 Task: Add the task  Create API documentation for the app to the section Code Cowboys in the project TrialLine and add a Due Date to the respective task as 2023/12/27.
Action: Mouse moved to (487, 540)
Screenshot: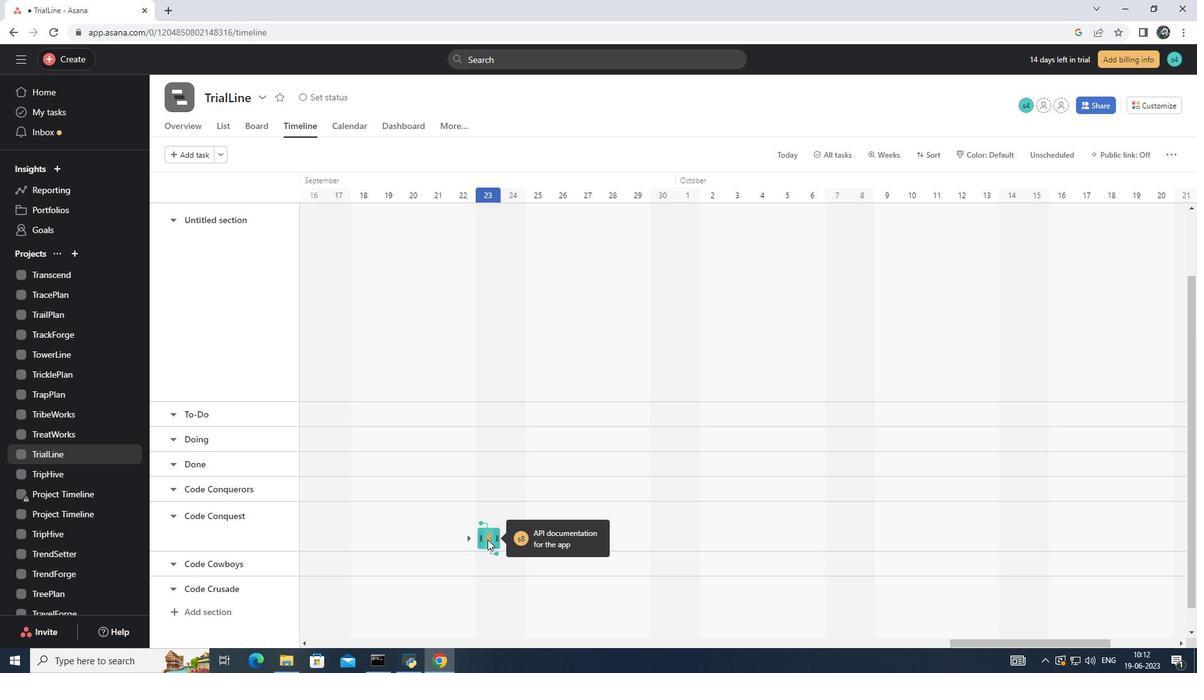 
Action: Mouse pressed left at (487, 540)
Screenshot: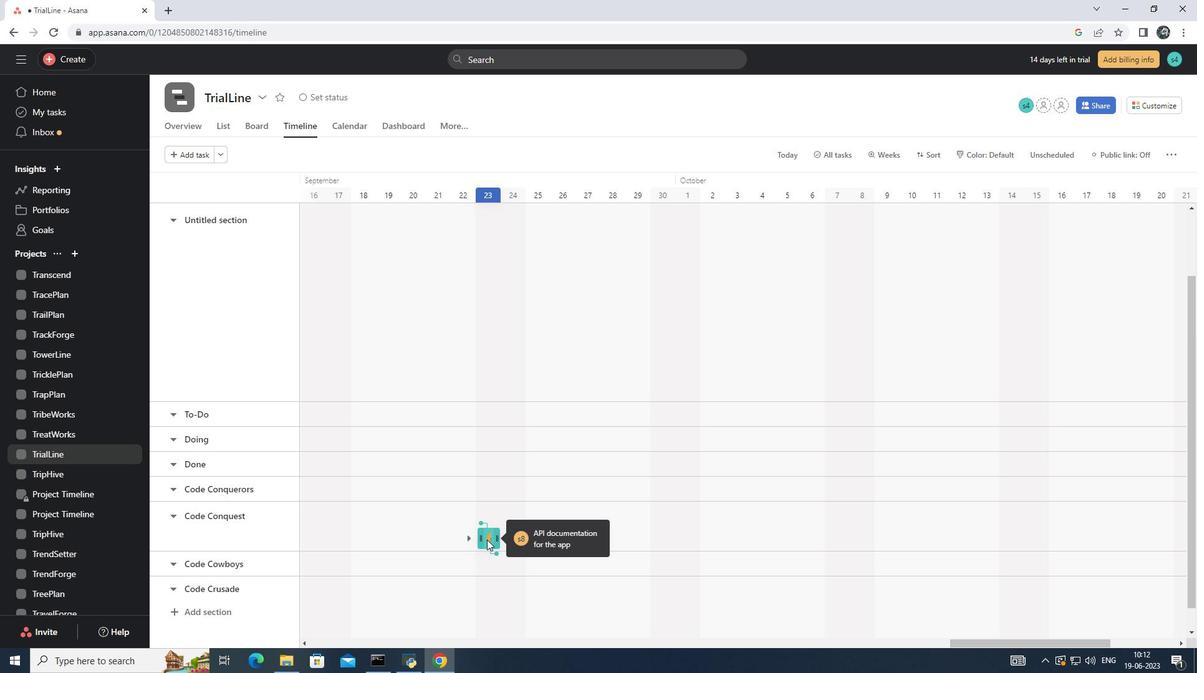 
Action: Mouse moved to (969, 273)
Screenshot: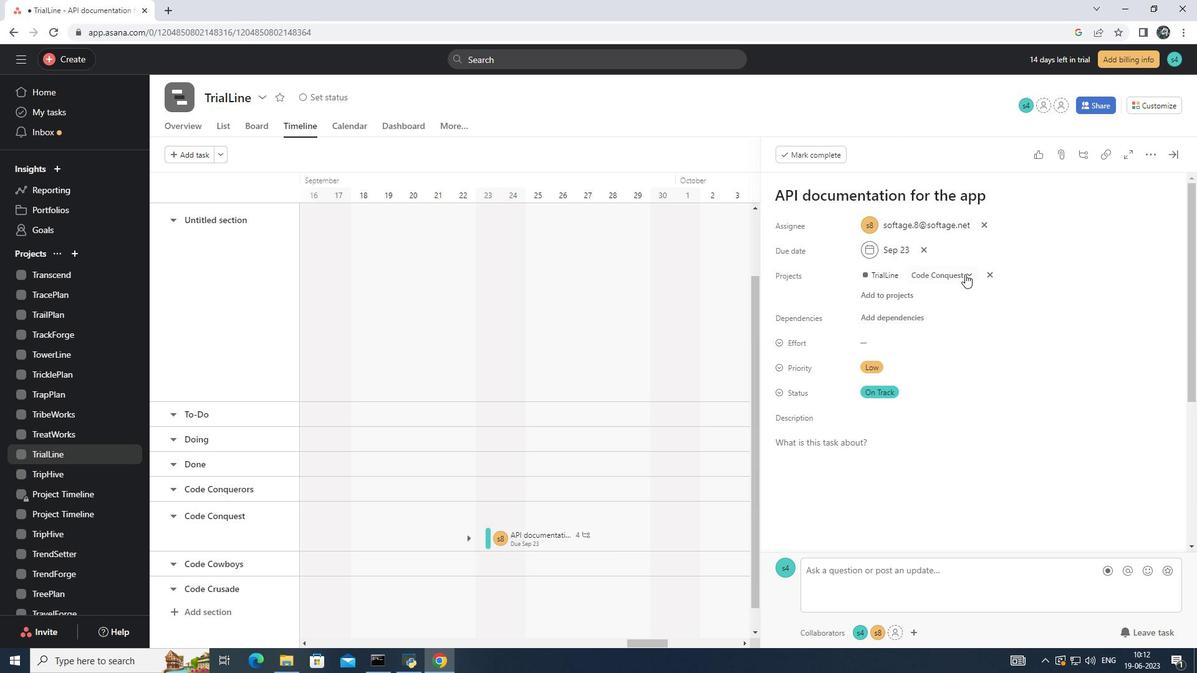 
Action: Mouse pressed left at (969, 273)
Screenshot: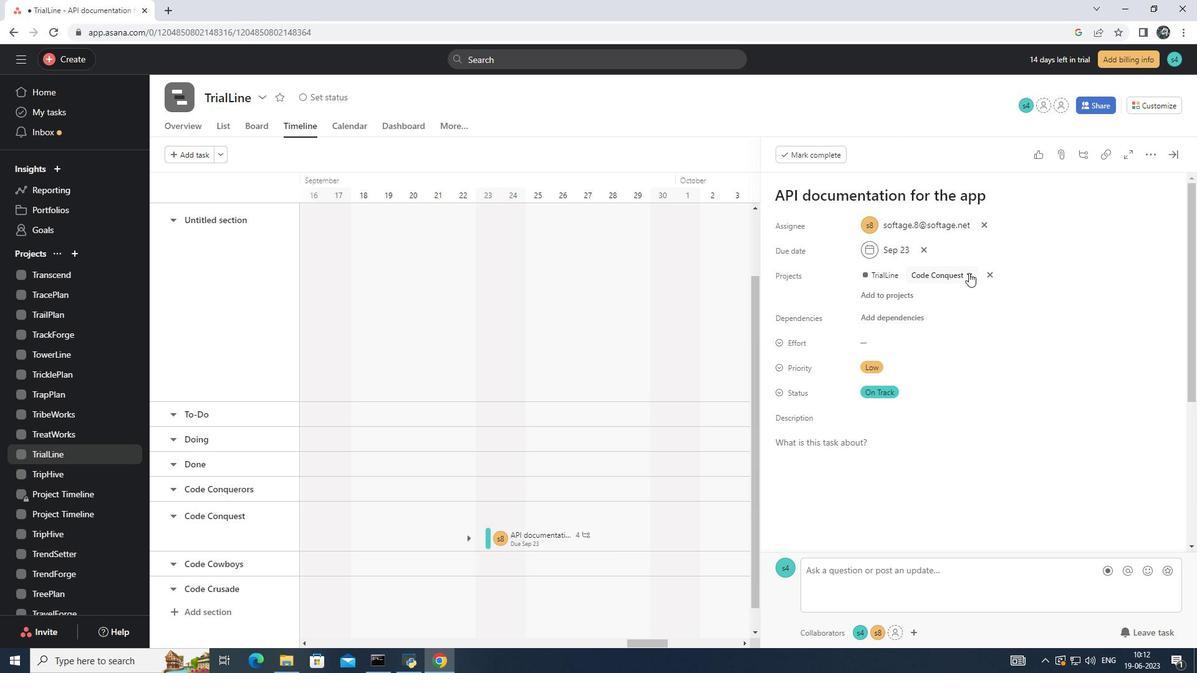 
Action: Mouse moved to (943, 439)
Screenshot: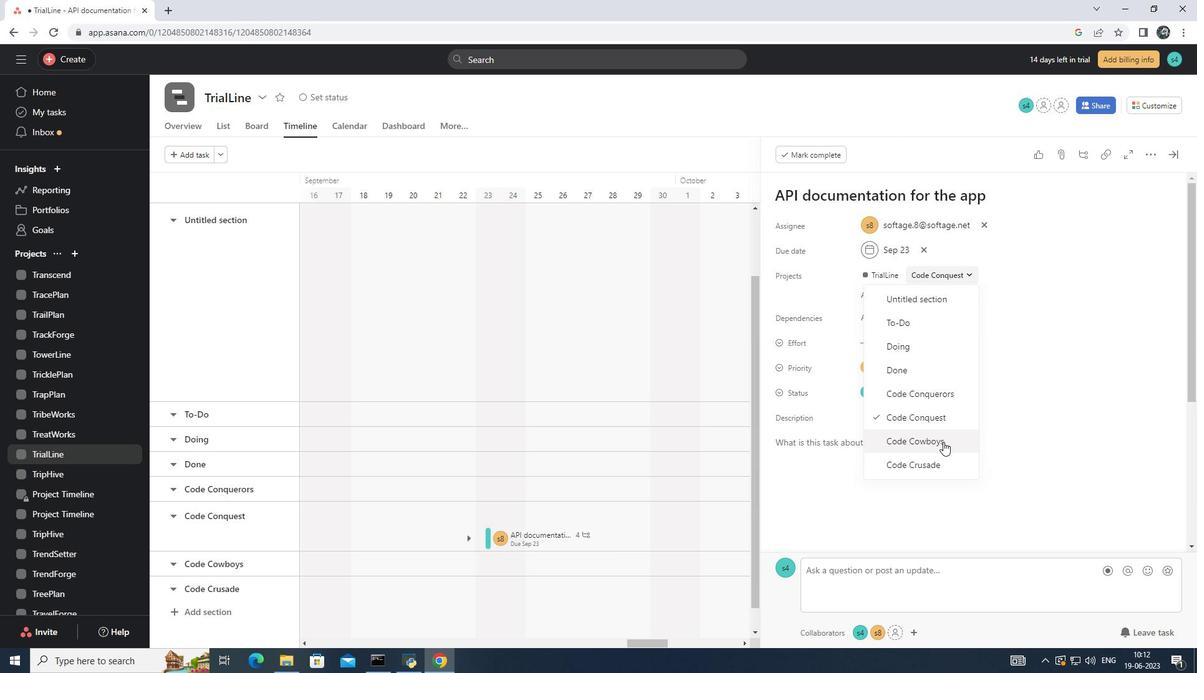 
Action: Mouse pressed left at (943, 439)
Screenshot: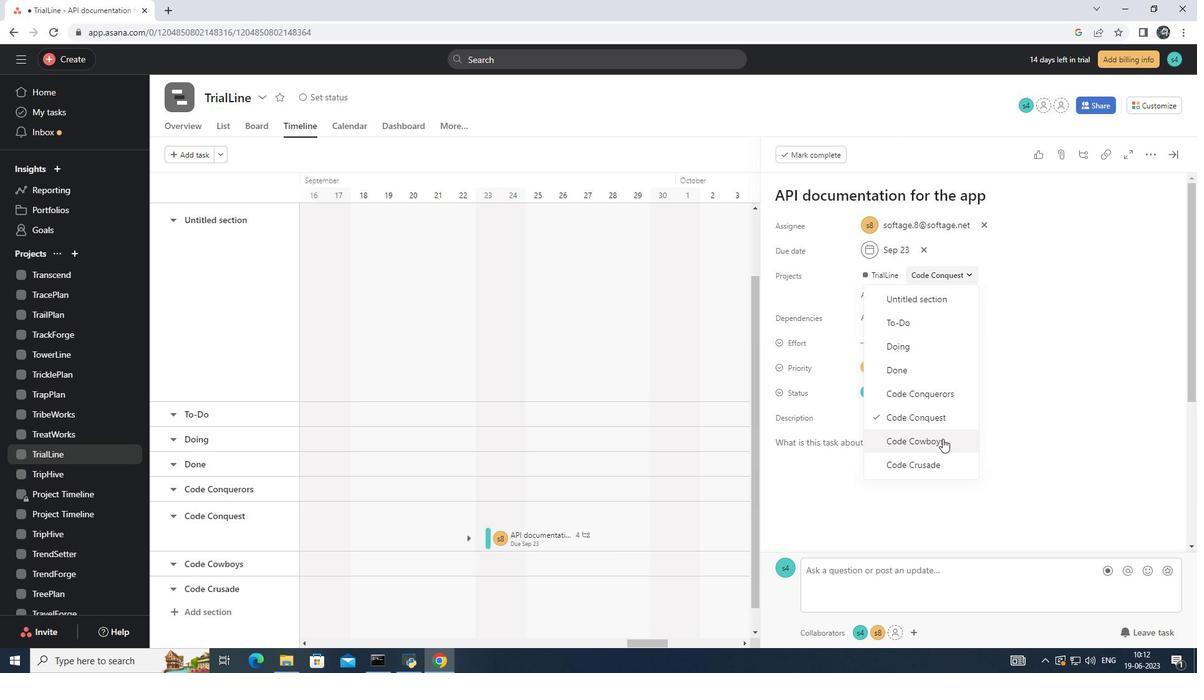 
Action: Mouse moved to (923, 250)
Screenshot: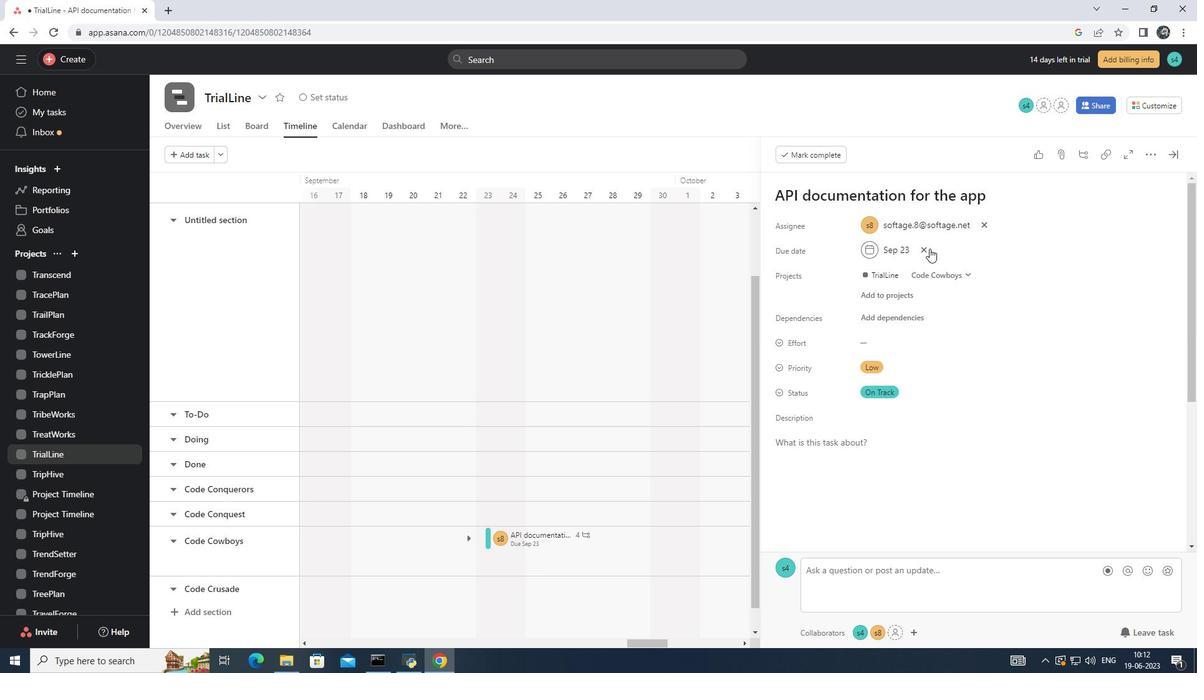 
Action: Mouse pressed left at (923, 250)
Screenshot: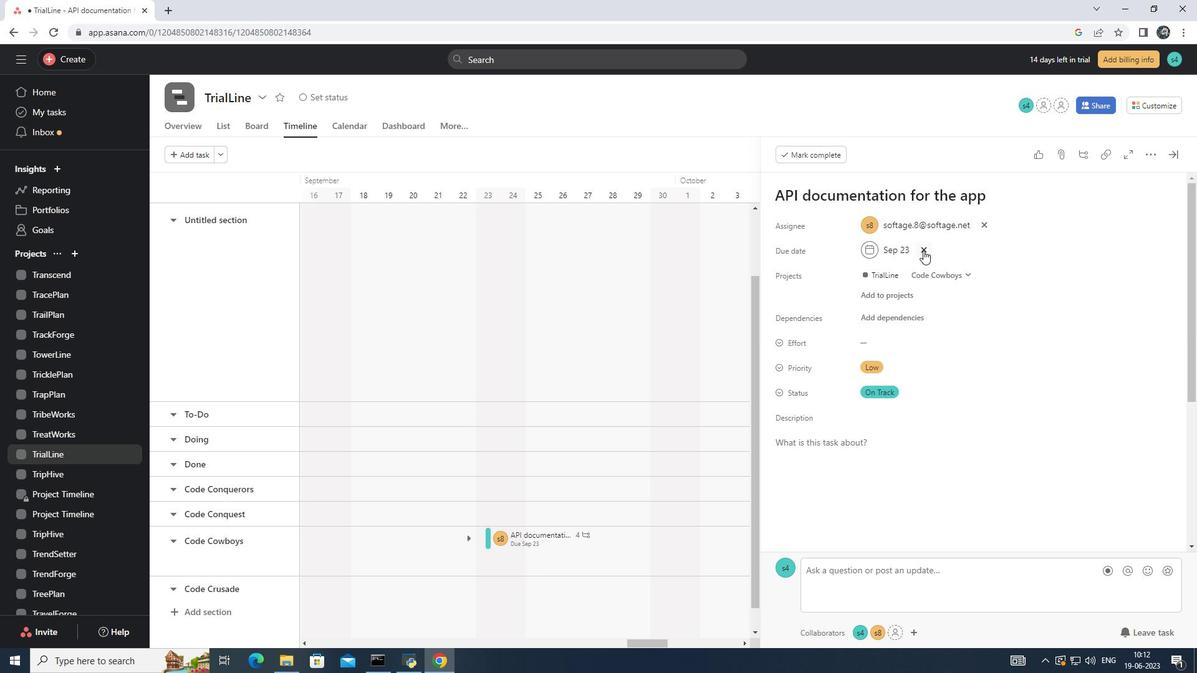 
Action: Mouse moved to (874, 247)
Screenshot: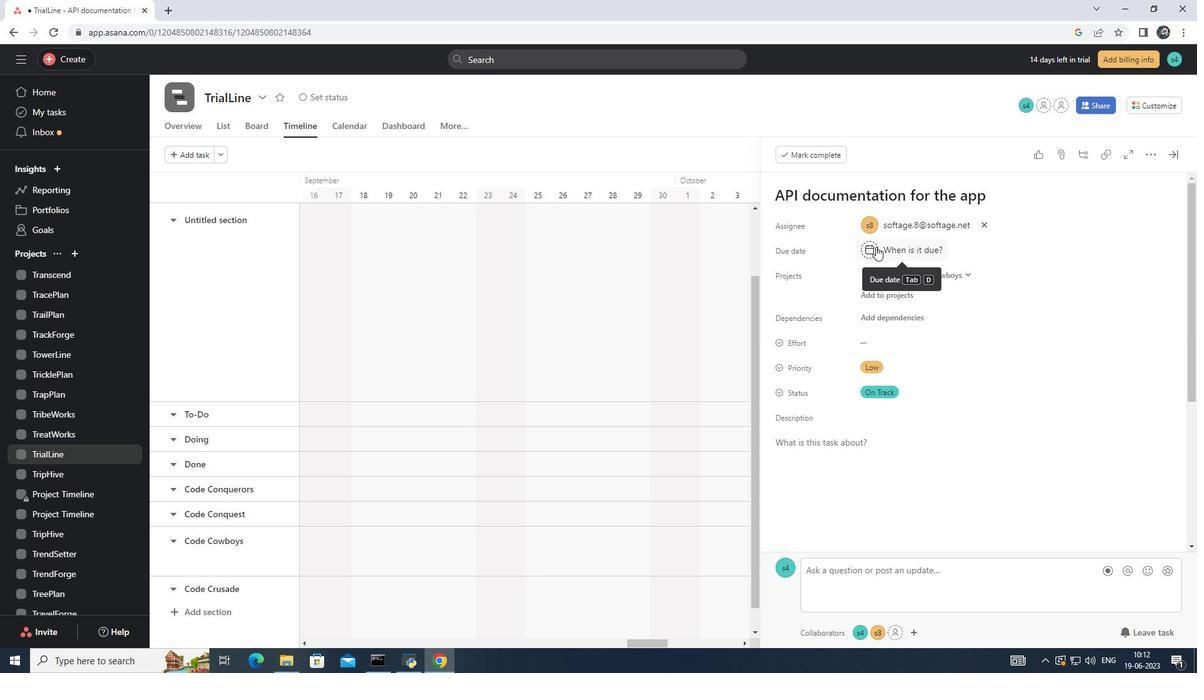 
Action: Mouse pressed left at (874, 247)
Screenshot: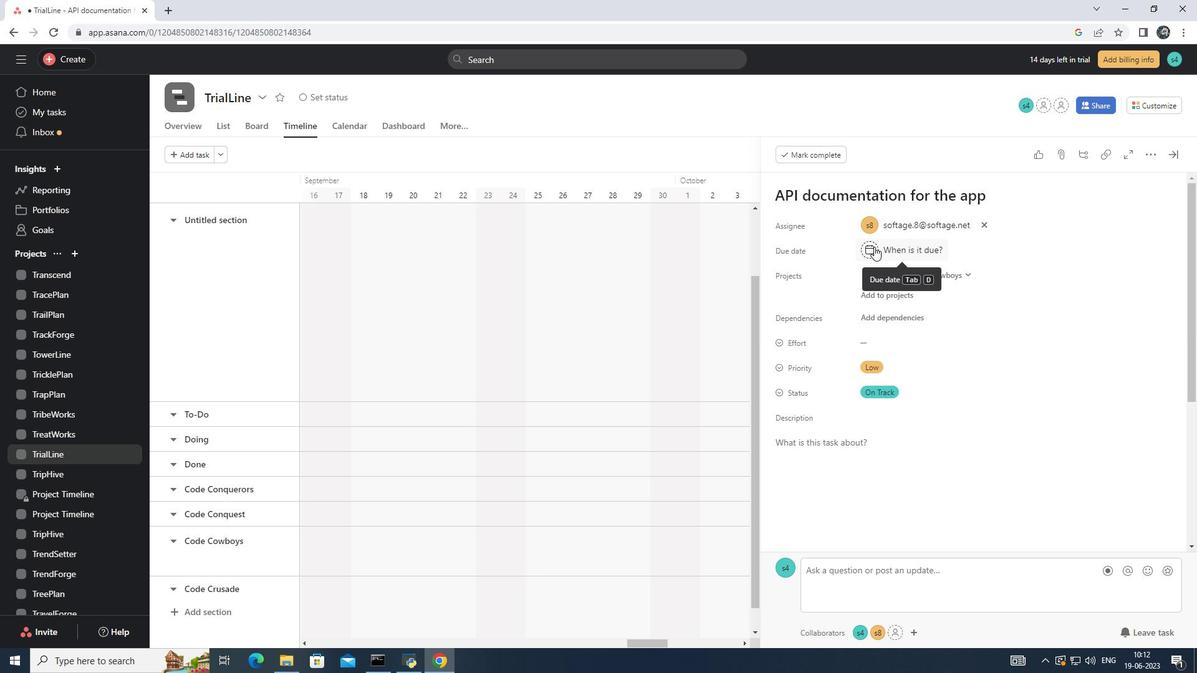 
Action: Mouse moved to (965, 281)
Screenshot: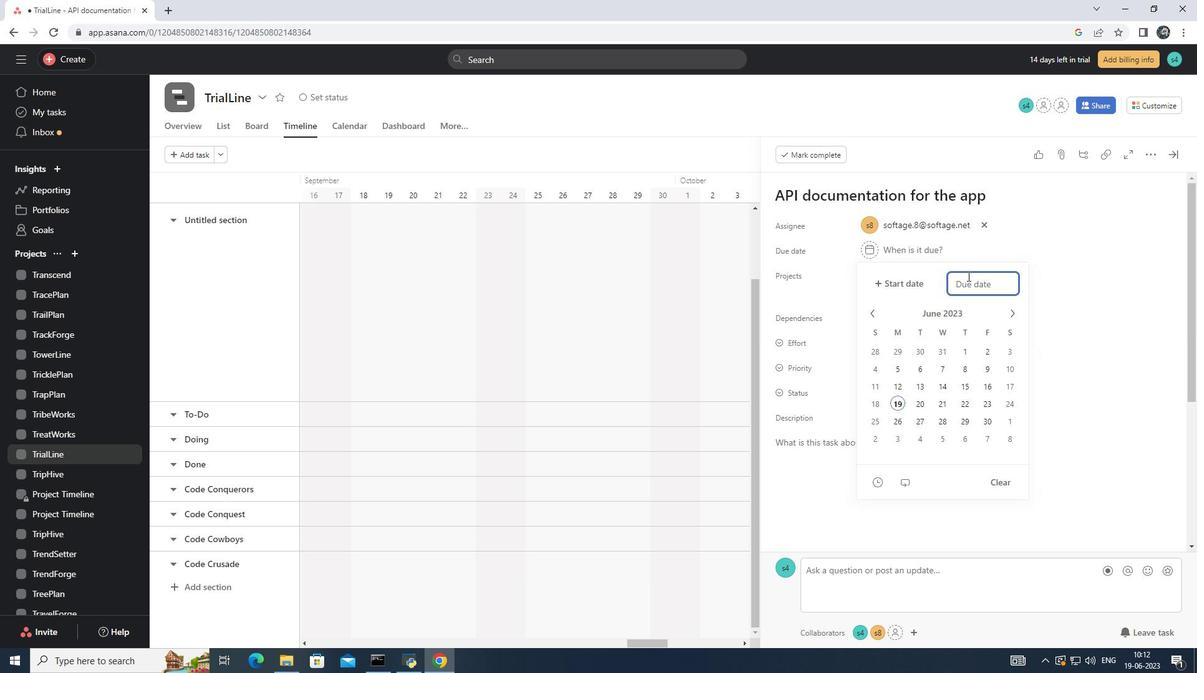 
Action: Mouse pressed left at (965, 281)
Screenshot: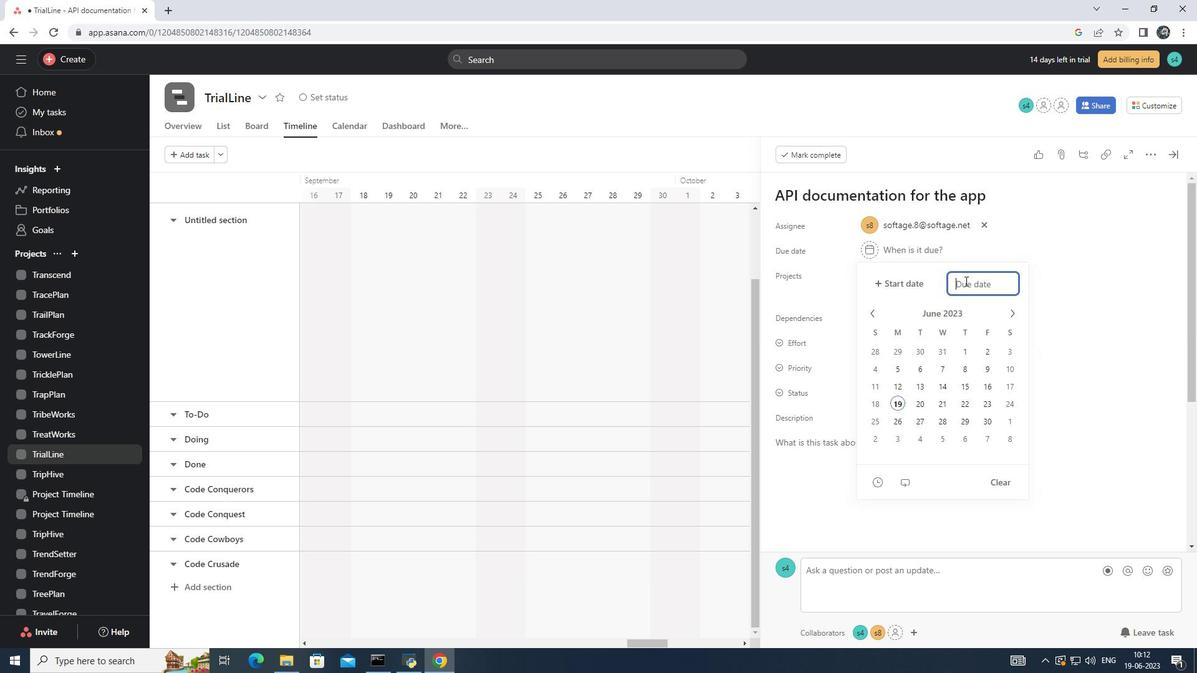 
Action: Mouse moved to (964, 283)
Screenshot: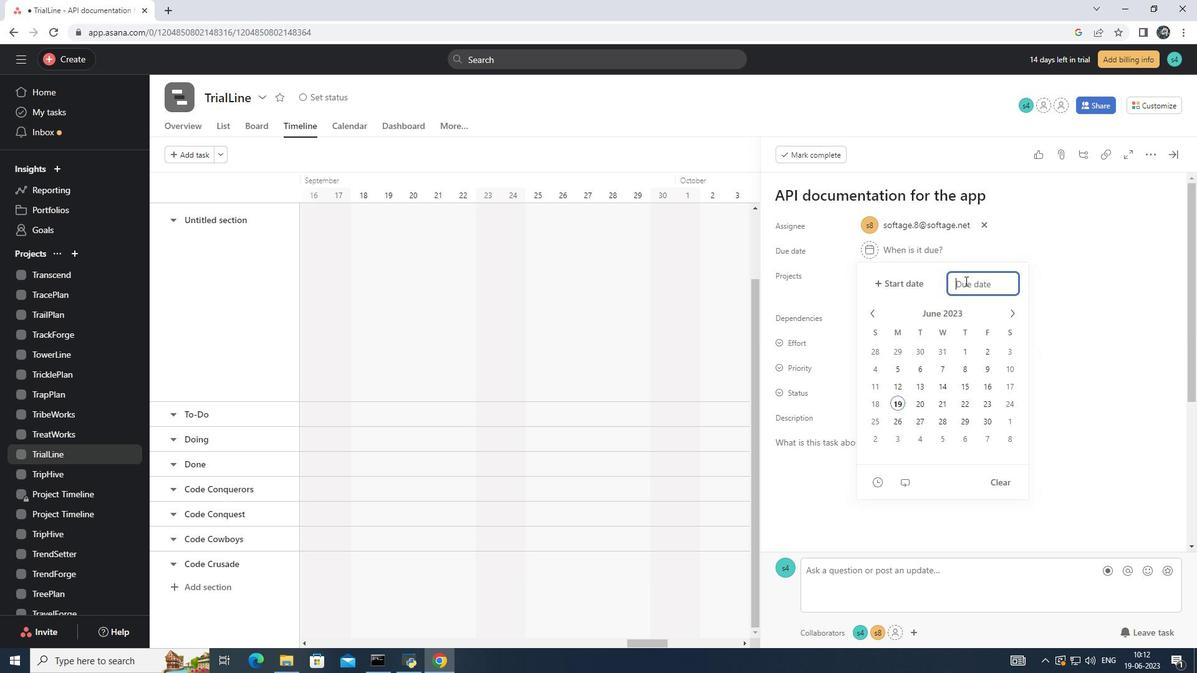 
Action: Key pressed 2023/12/27<Key.enter>
Screenshot: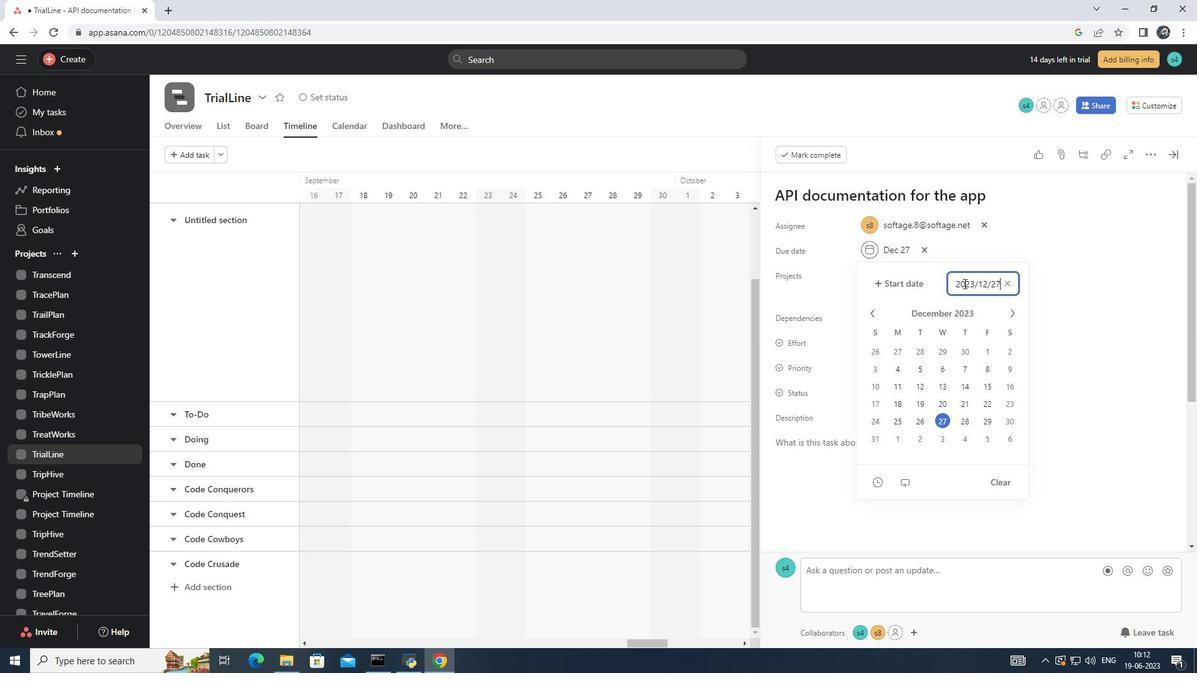 
